 Task: Look for products in the category "Babies & Kids" from Weleda only.
Action: Mouse pressed left at (236, 107)
Screenshot: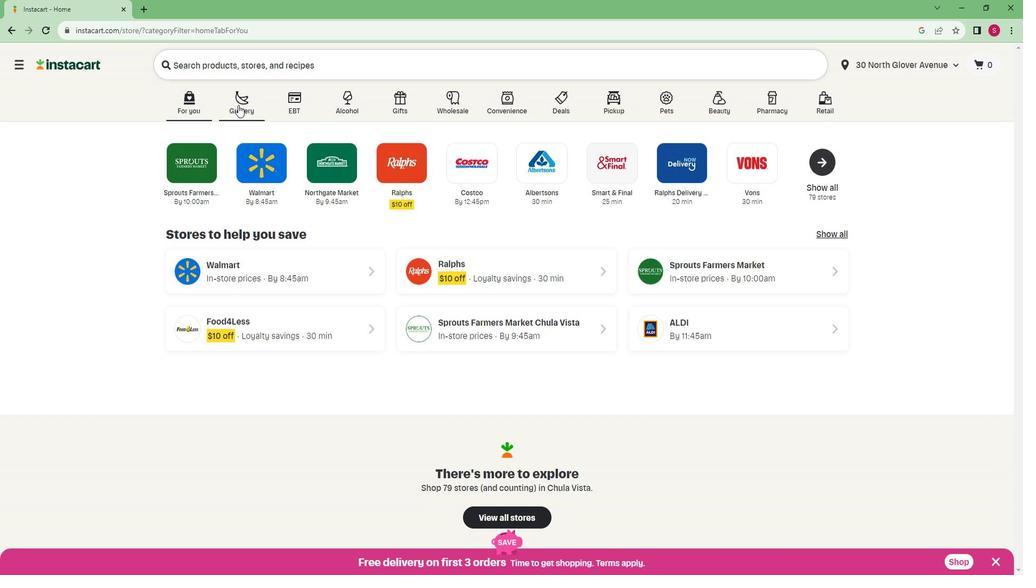 
Action: Mouse moved to (221, 292)
Screenshot: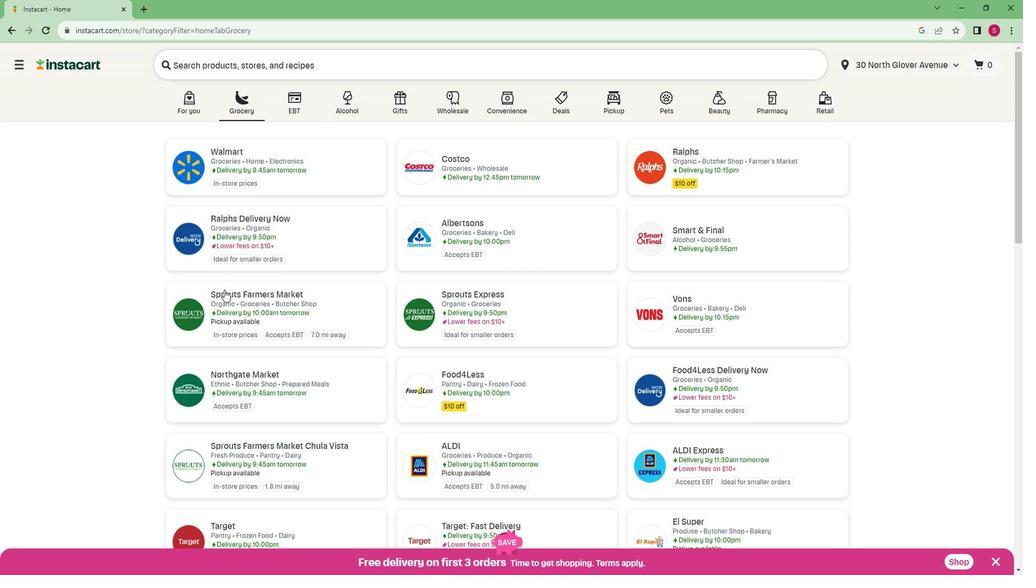 
Action: Mouse pressed left at (221, 292)
Screenshot: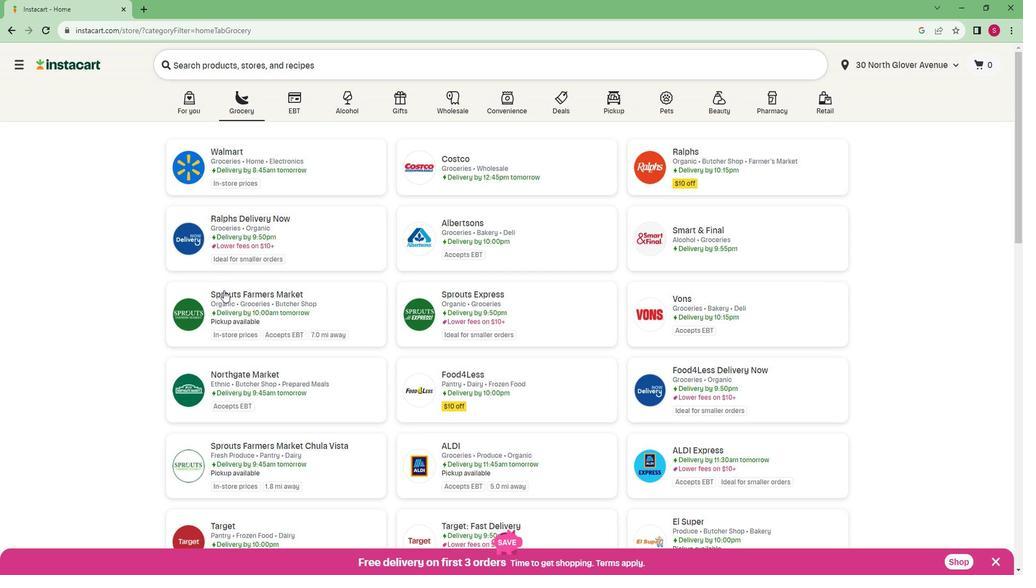 
Action: Mouse moved to (44, 412)
Screenshot: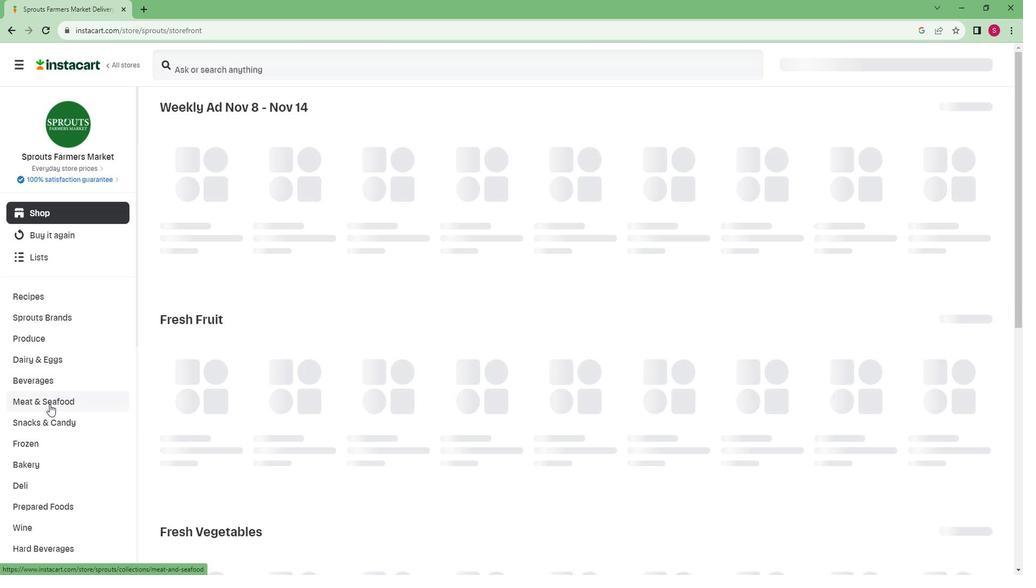 
Action: Mouse scrolled (44, 412) with delta (0, 0)
Screenshot: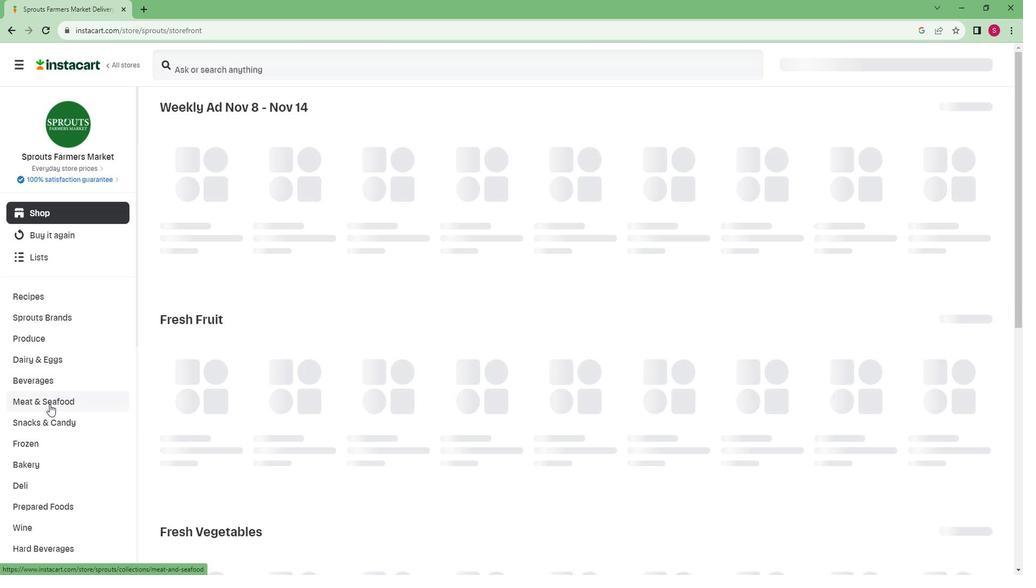 
Action: Mouse moved to (43, 414)
Screenshot: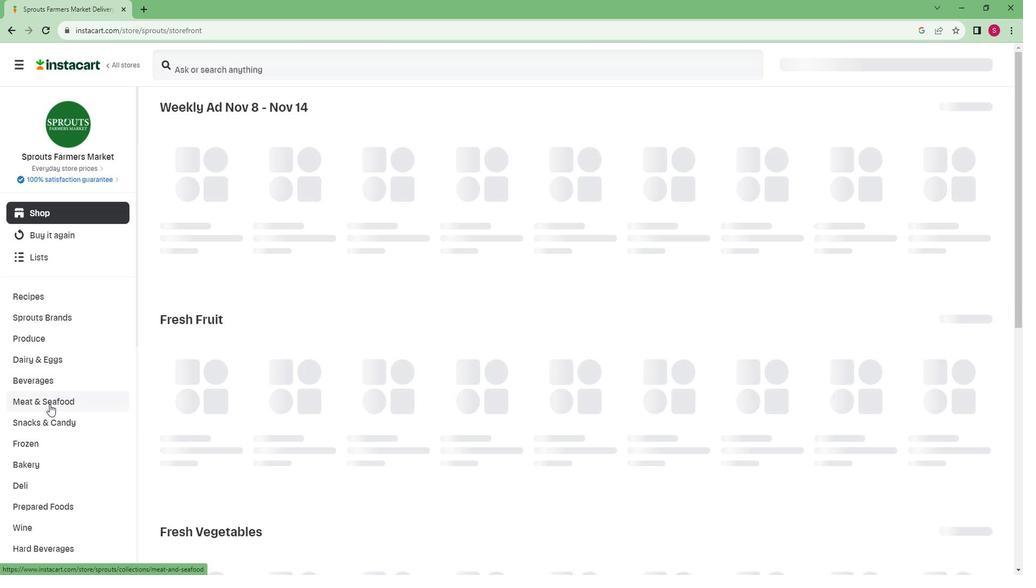 
Action: Mouse scrolled (43, 414) with delta (0, 0)
Screenshot: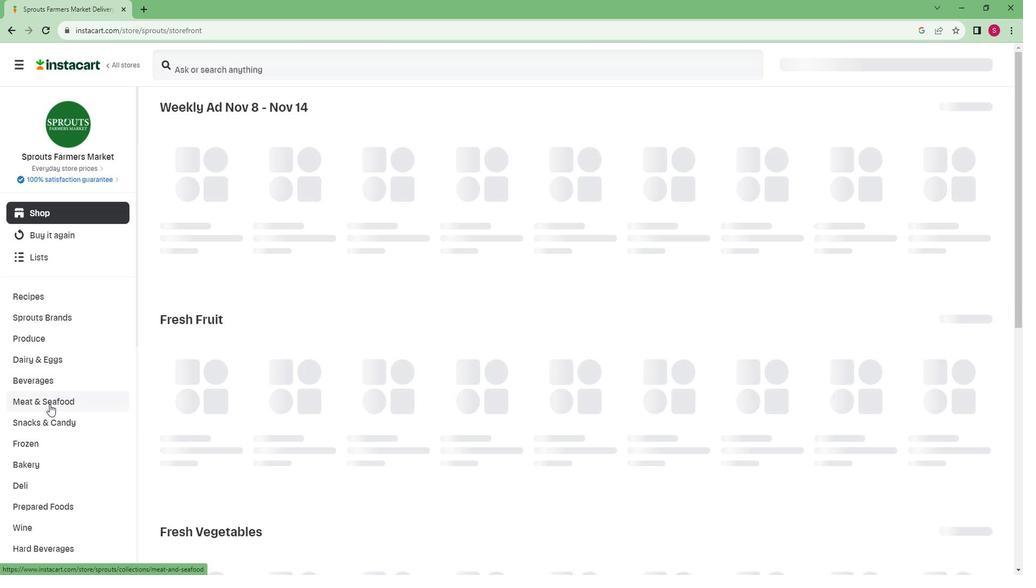 
Action: Mouse moved to (43, 416)
Screenshot: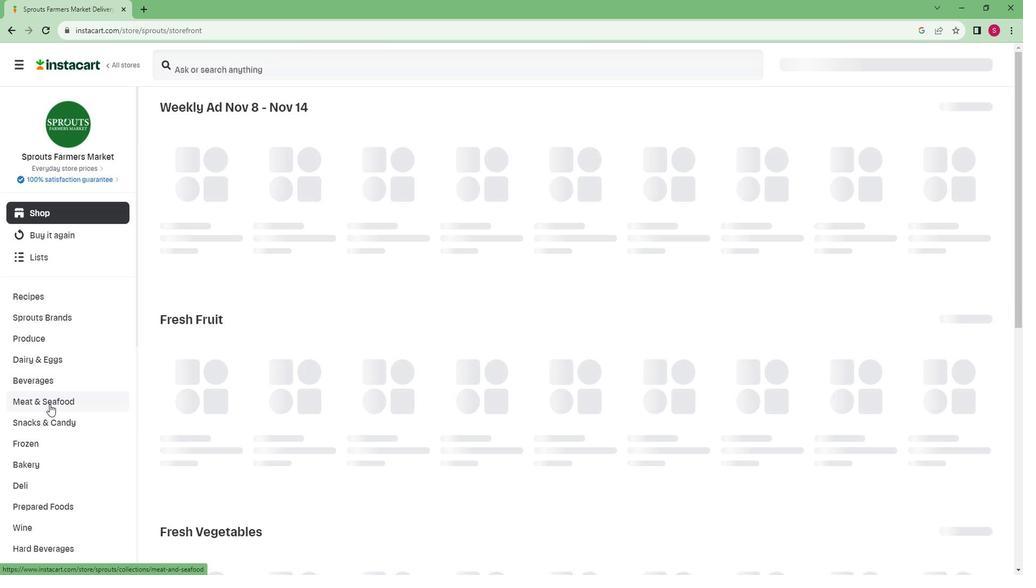 
Action: Mouse scrolled (43, 415) with delta (0, 0)
Screenshot: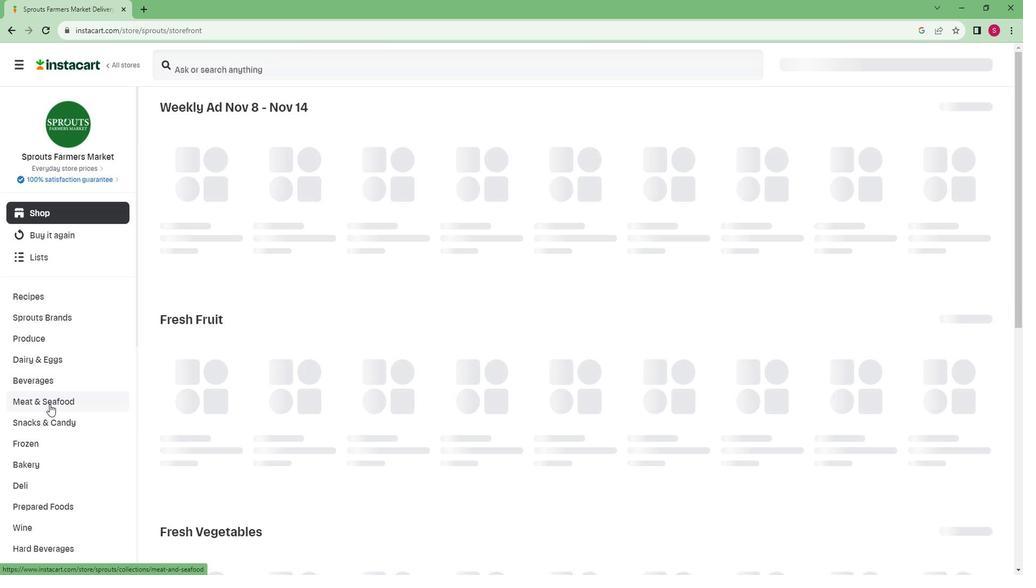 
Action: Mouse scrolled (43, 415) with delta (0, 0)
Screenshot: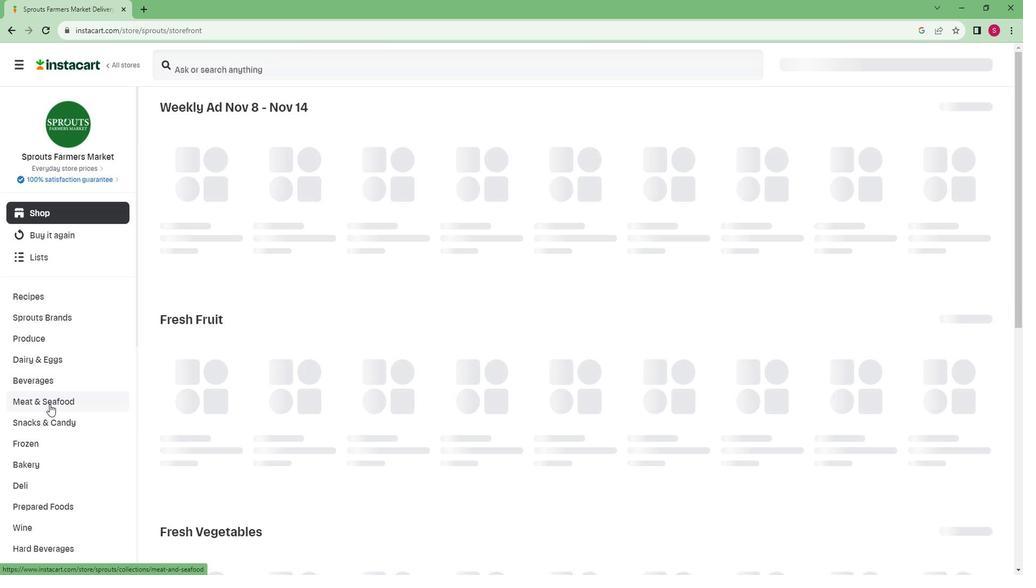 
Action: Mouse moved to (42, 416)
Screenshot: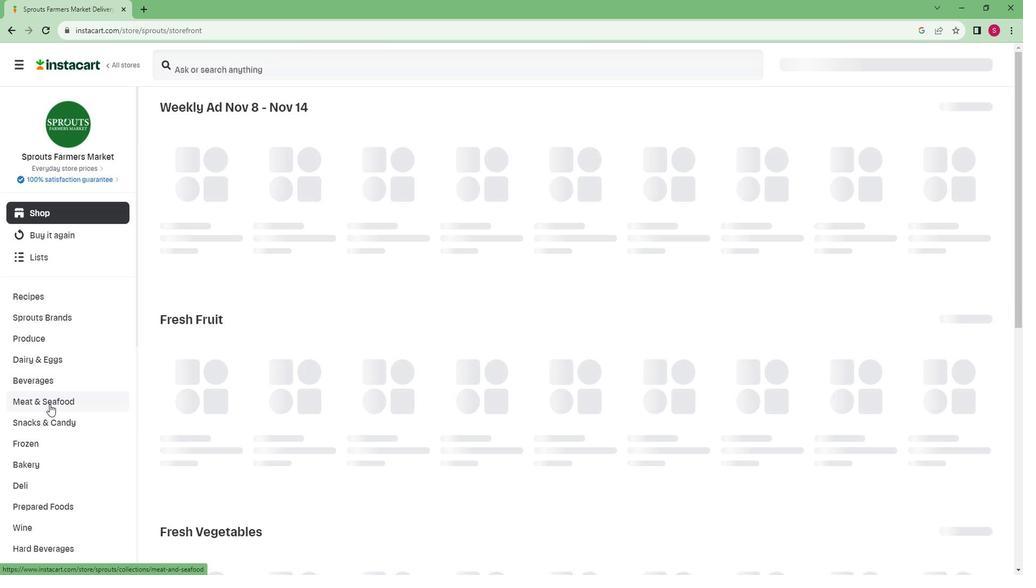 
Action: Mouse scrolled (42, 415) with delta (0, 0)
Screenshot: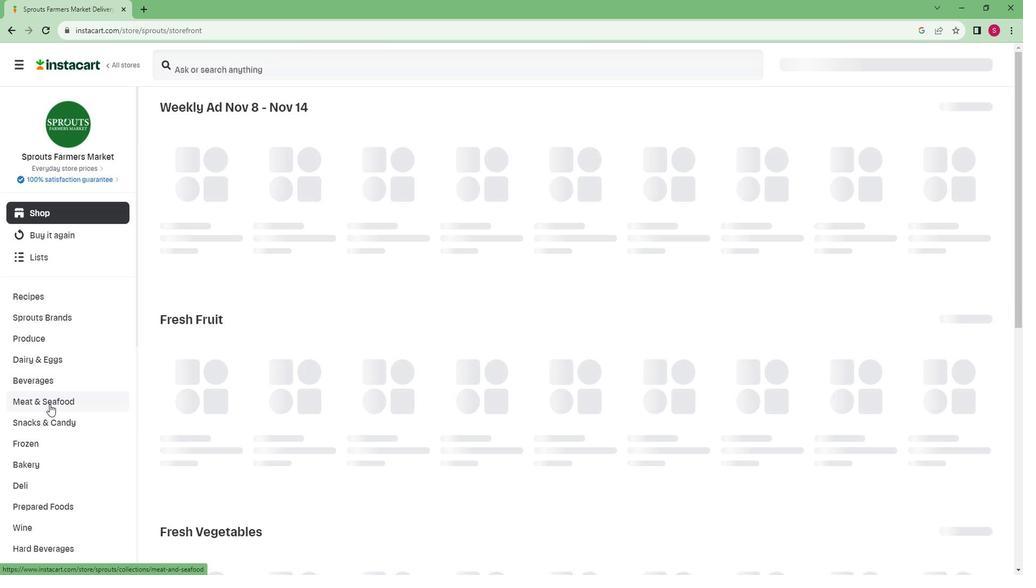 
Action: Mouse moved to (45, 407)
Screenshot: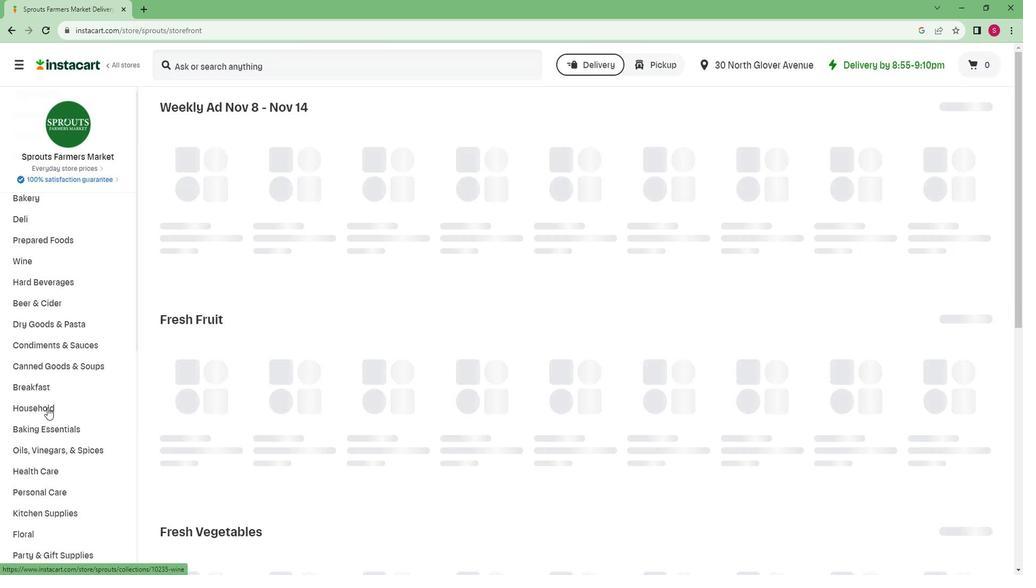 
Action: Mouse scrolled (45, 407) with delta (0, 0)
Screenshot: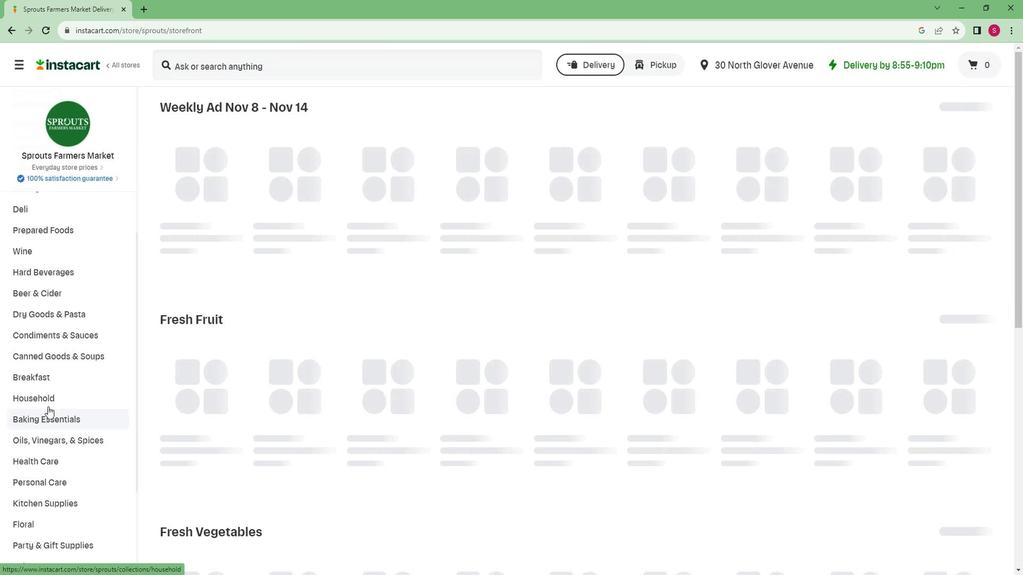
Action: Mouse scrolled (45, 407) with delta (0, 0)
Screenshot: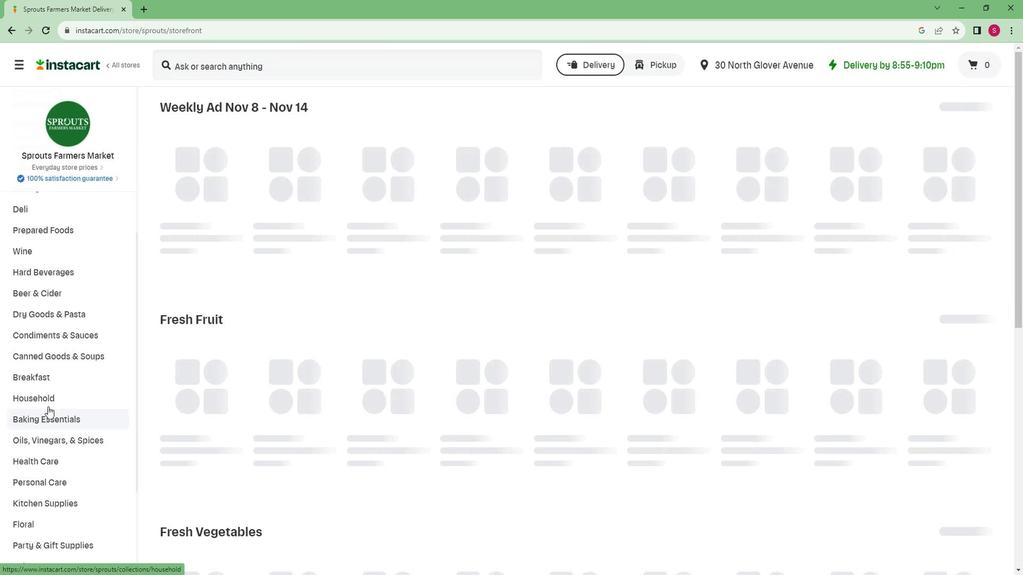 
Action: Mouse scrolled (45, 407) with delta (0, 0)
Screenshot: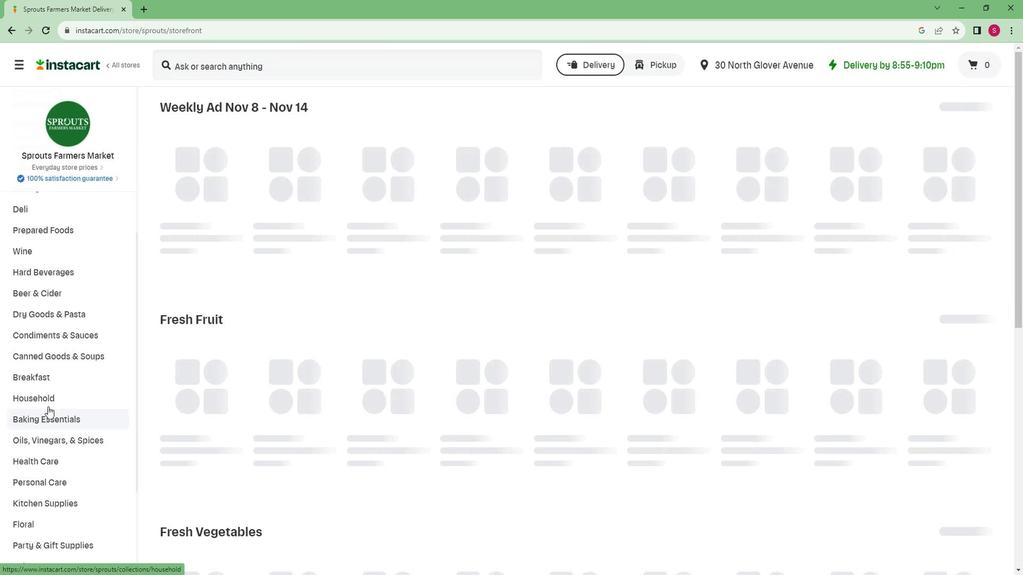 
Action: Mouse scrolled (45, 407) with delta (0, 0)
Screenshot: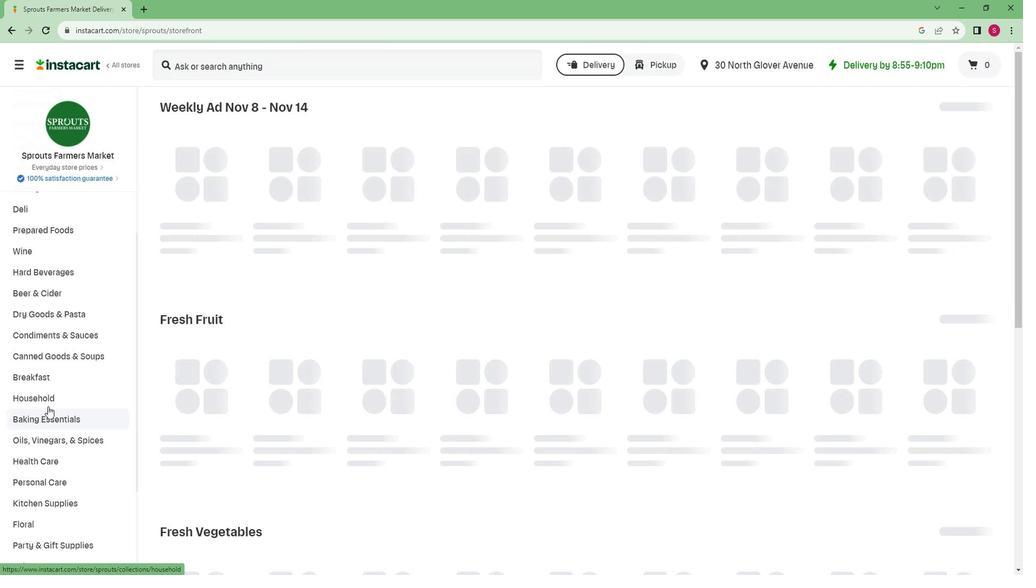 
Action: Mouse scrolled (45, 407) with delta (0, 0)
Screenshot: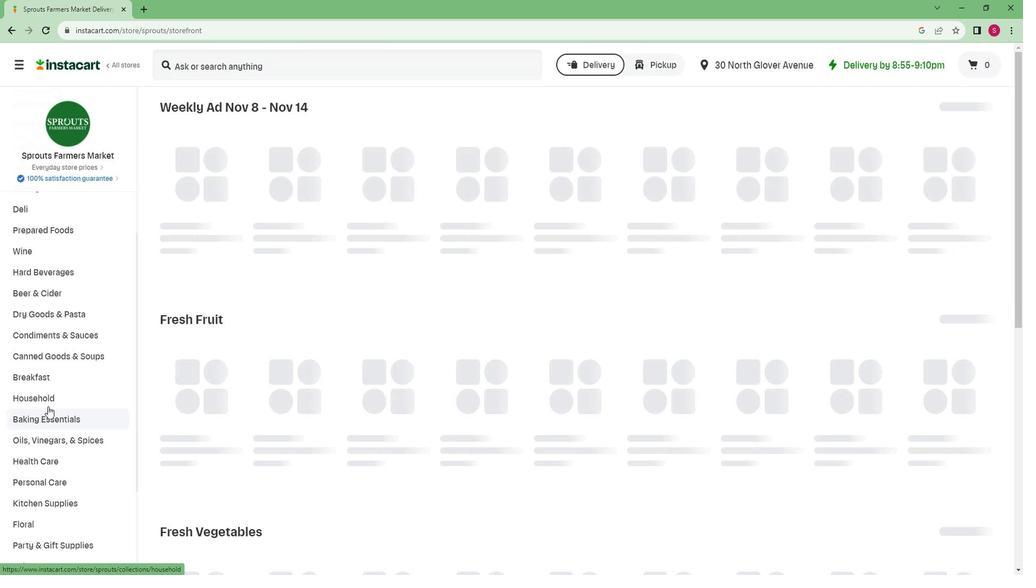 
Action: Mouse scrolled (45, 407) with delta (0, 0)
Screenshot: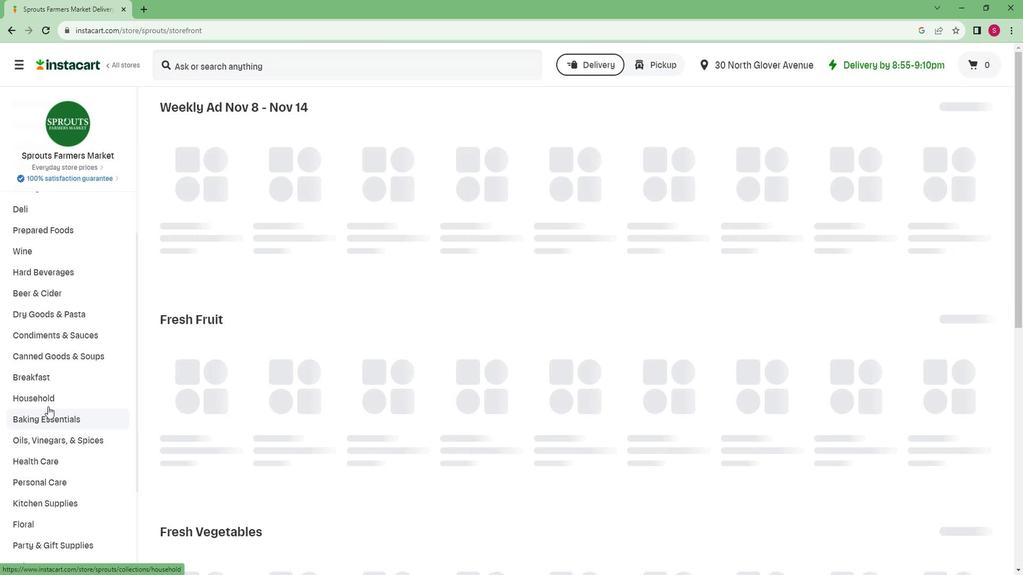 
Action: Mouse moved to (26, 536)
Screenshot: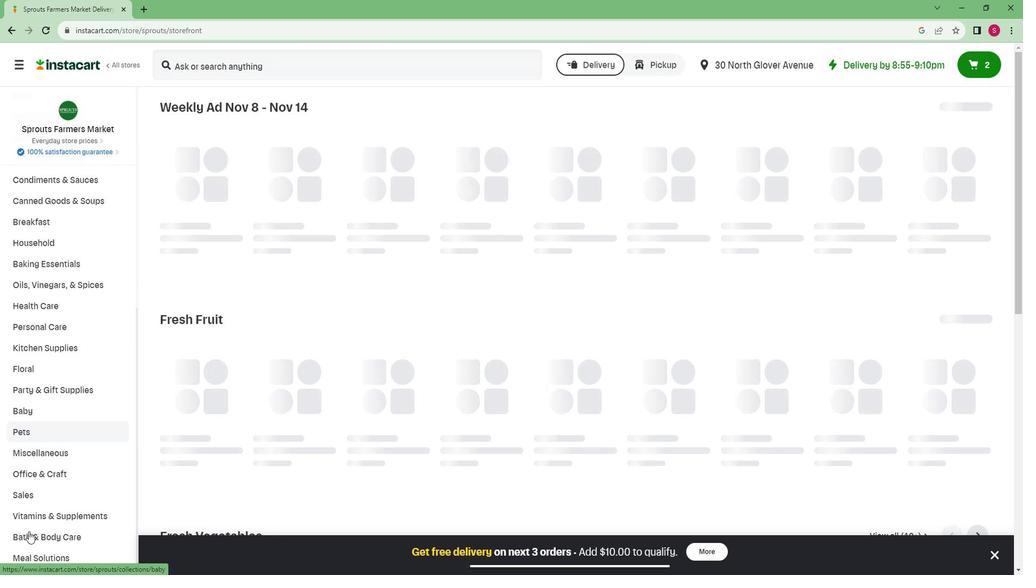 
Action: Mouse pressed left at (26, 536)
Screenshot: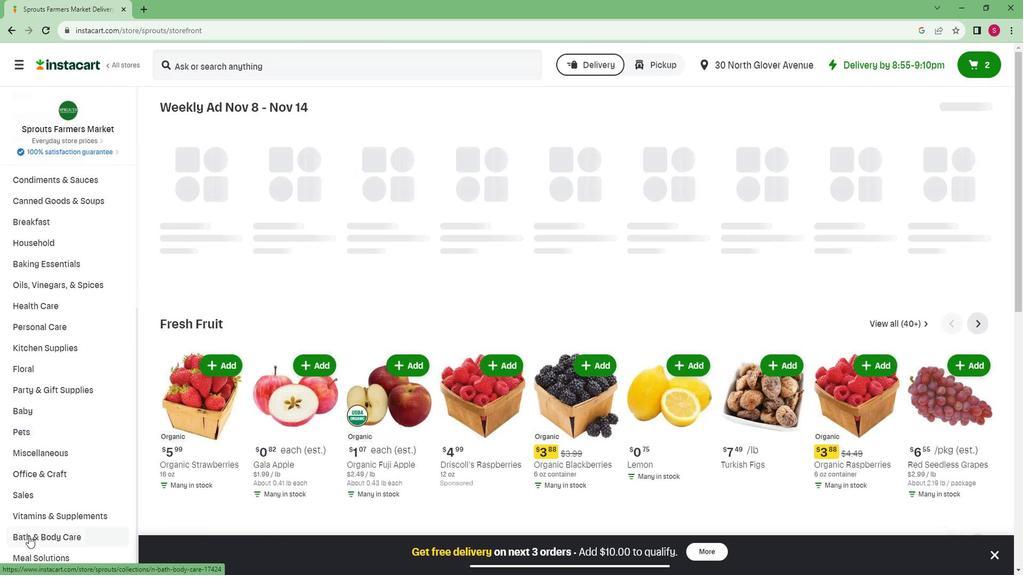 
Action: Mouse moved to (33, 516)
Screenshot: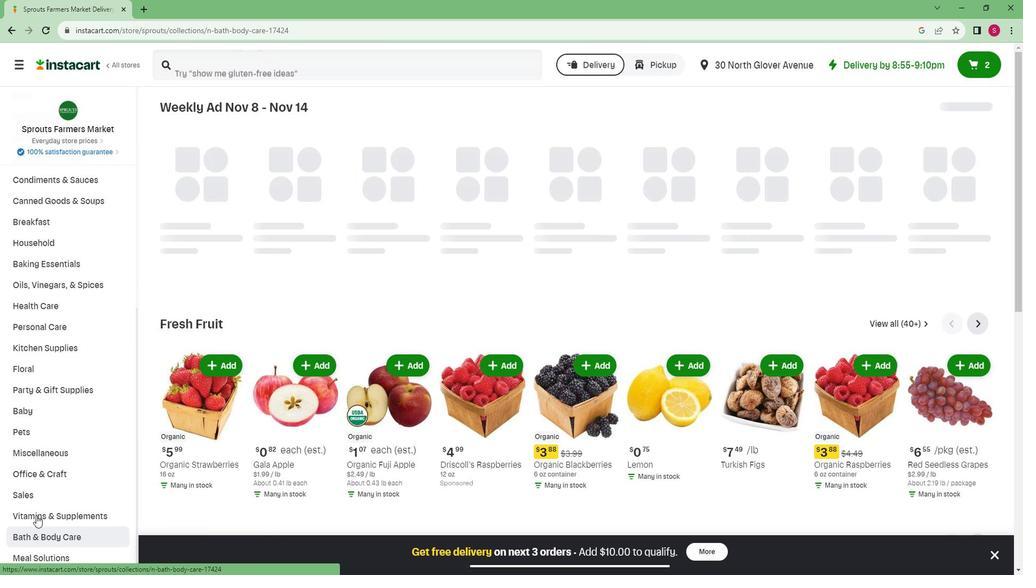 
Action: Mouse scrolled (33, 515) with delta (0, 0)
Screenshot: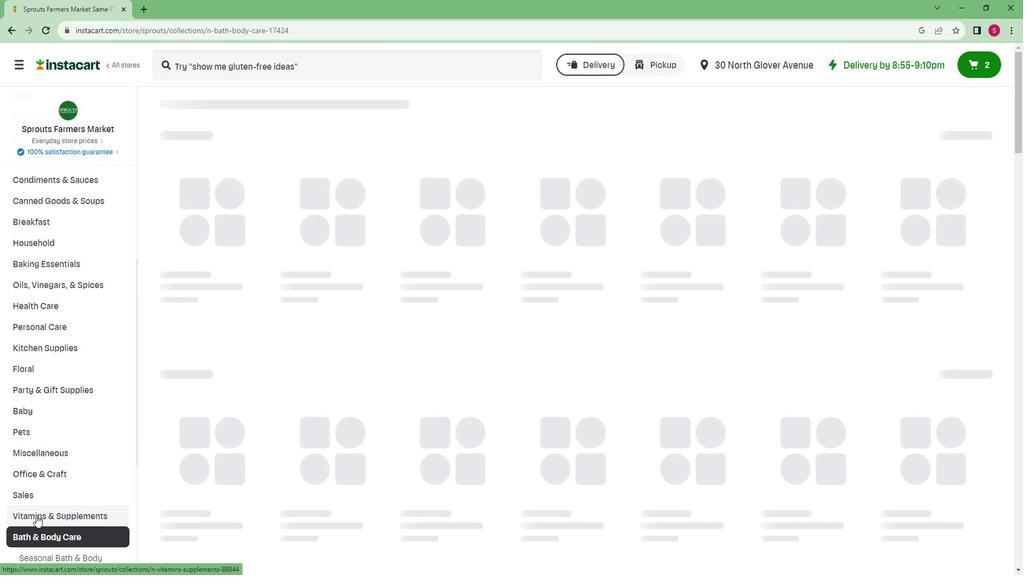 
Action: Mouse scrolled (33, 515) with delta (0, 0)
Screenshot: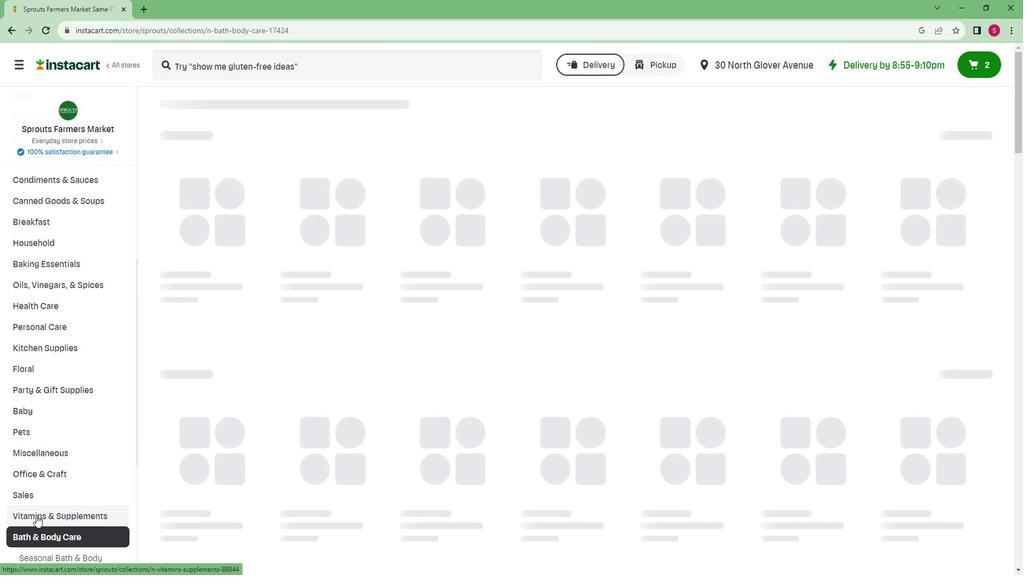 
Action: Mouse scrolled (33, 515) with delta (0, 0)
Screenshot: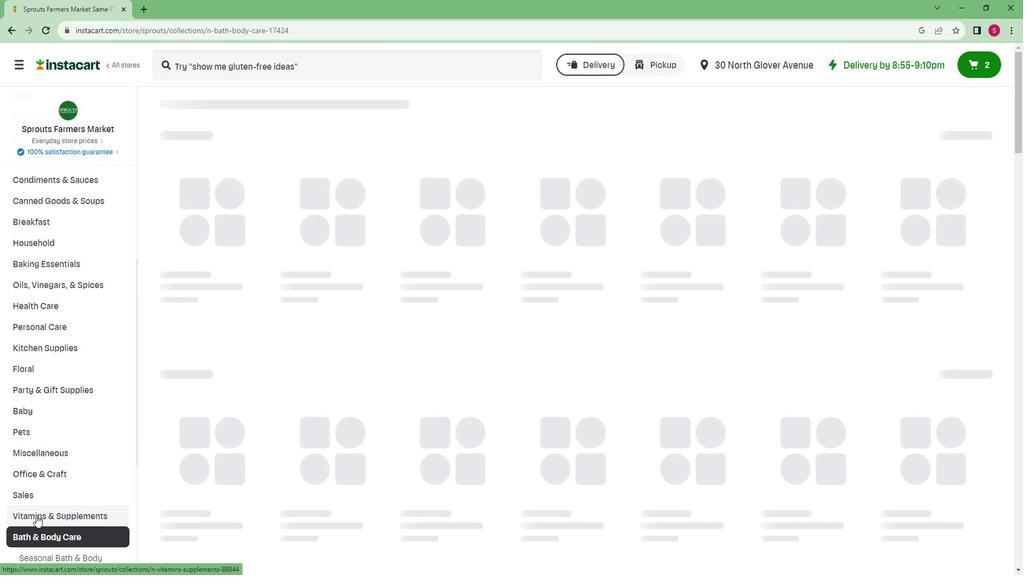 
Action: Mouse scrolled (33, 515) with delta (0, 0)
Screenshot: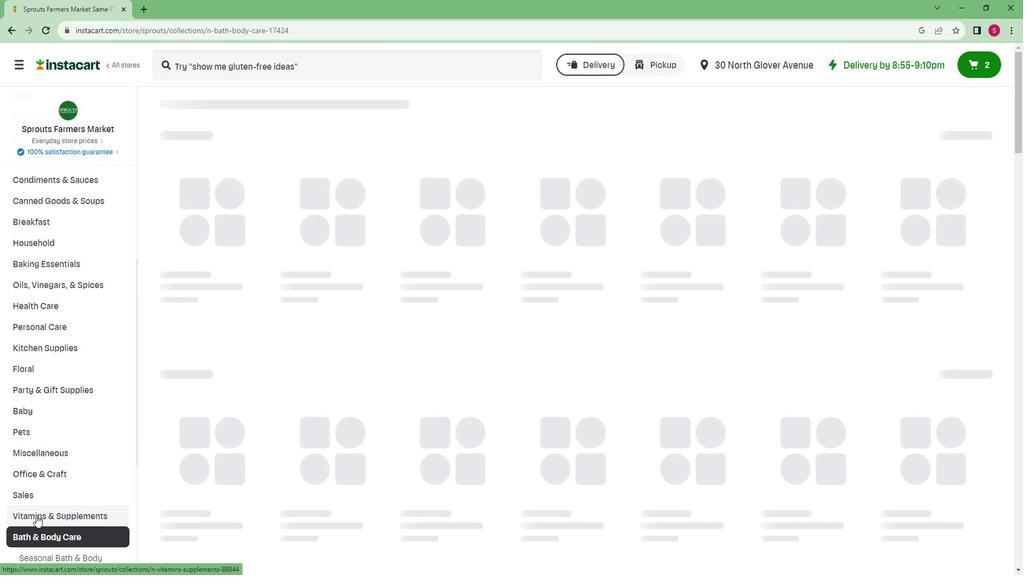 
Action: Mouse scrolled (33, 515) with delta (0, 0)
Screenshot: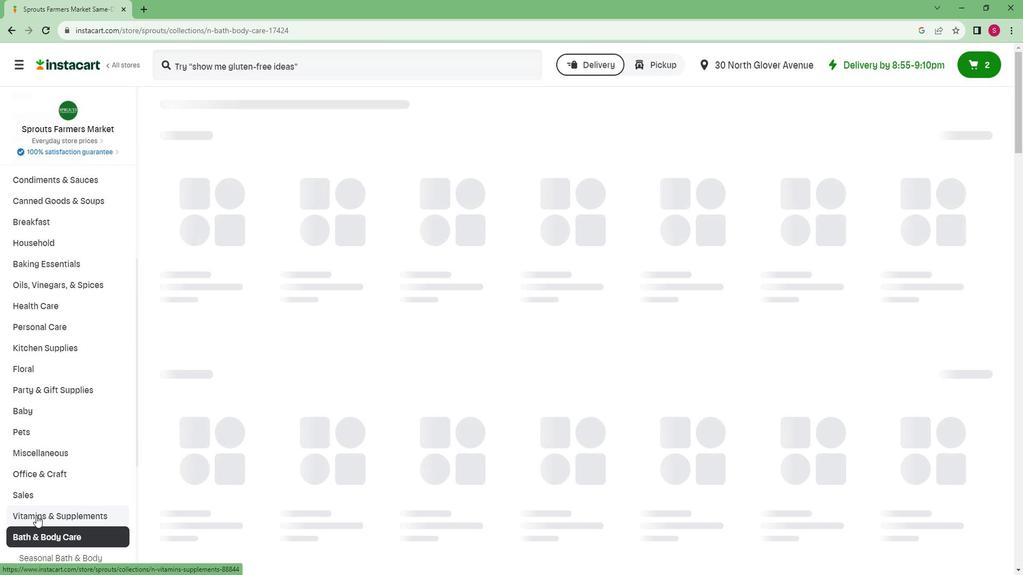 
Action: Mouse scrolled (33, 515) with delta (0, 0)
Screenshot: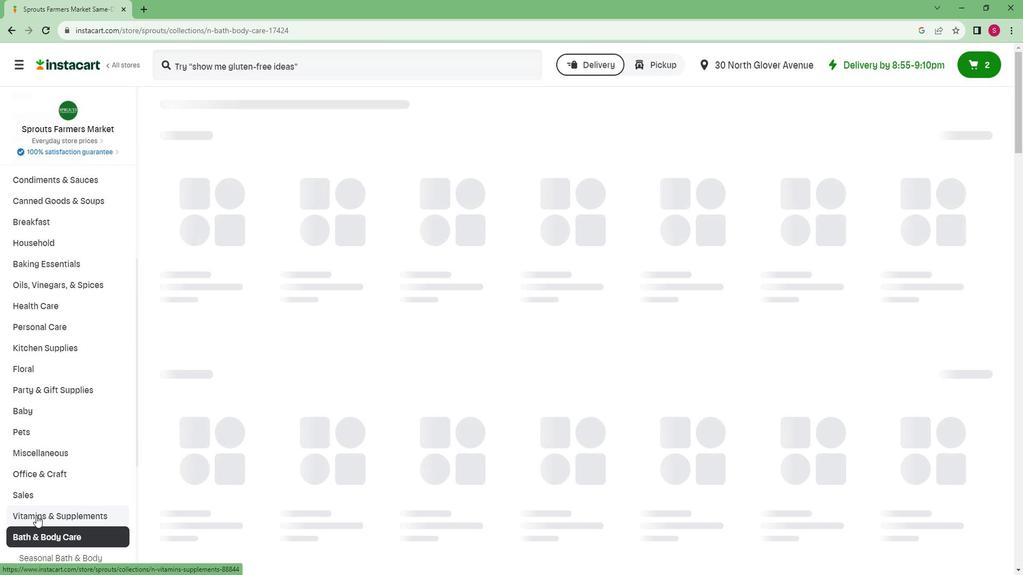 
Action: Mouse moved to (26, 513)
Screenshot: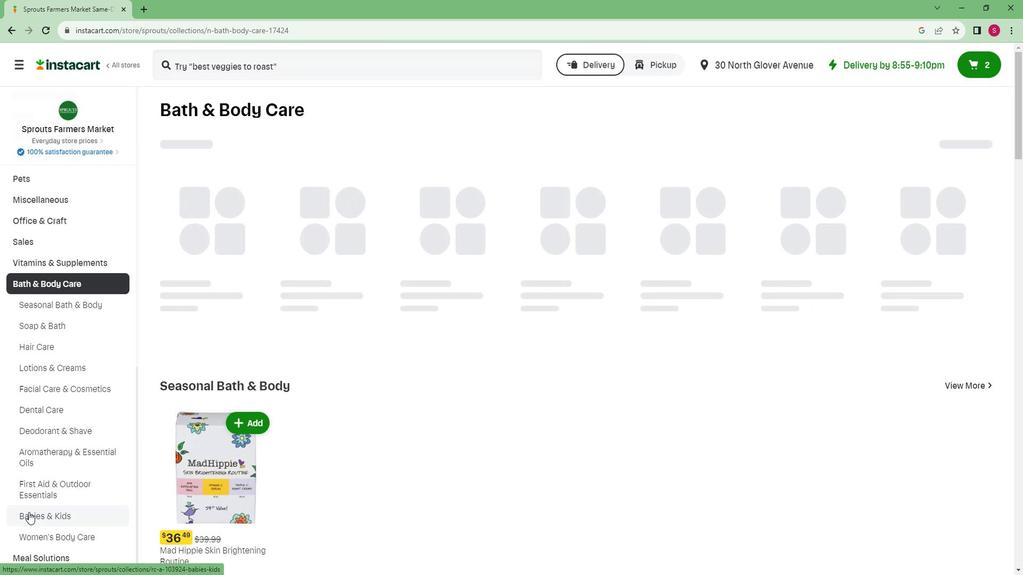 
Action: Mouse pressed left at (26, 513)
Screenshot: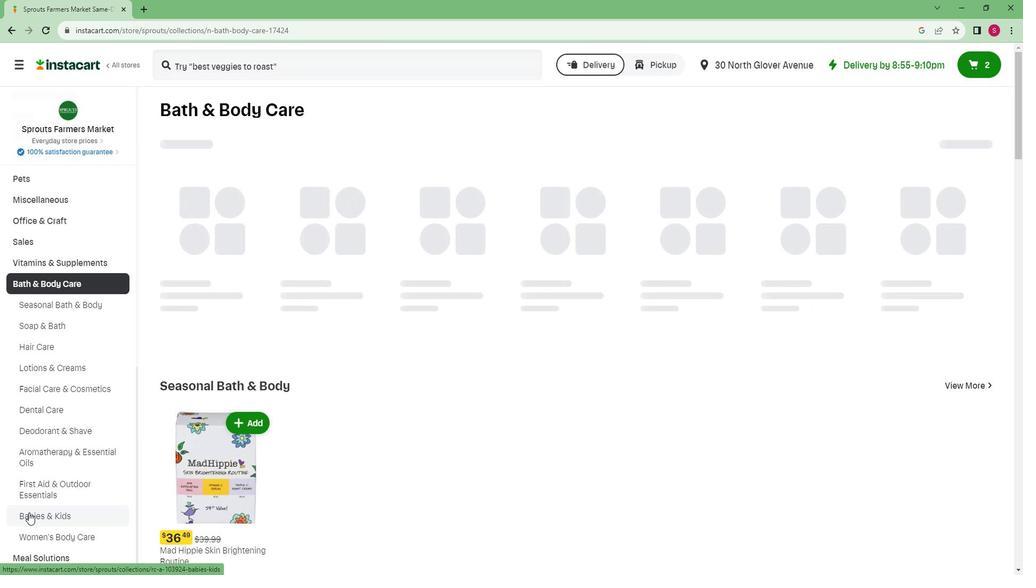 
Action: Mouse moved to (231, 154)
Screenshot: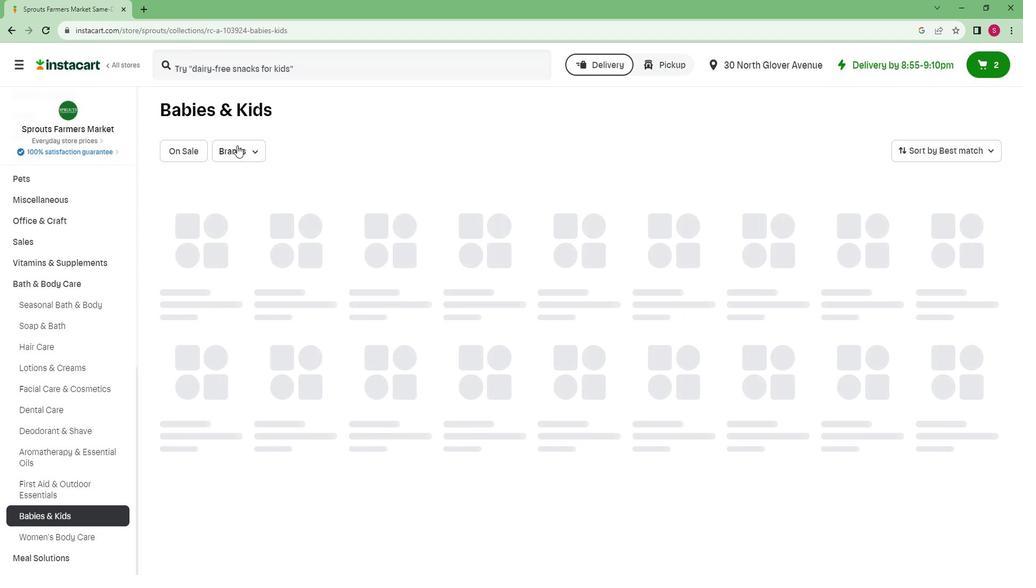 
Action: Mouse pressed left at (231, 154)
Screenshot: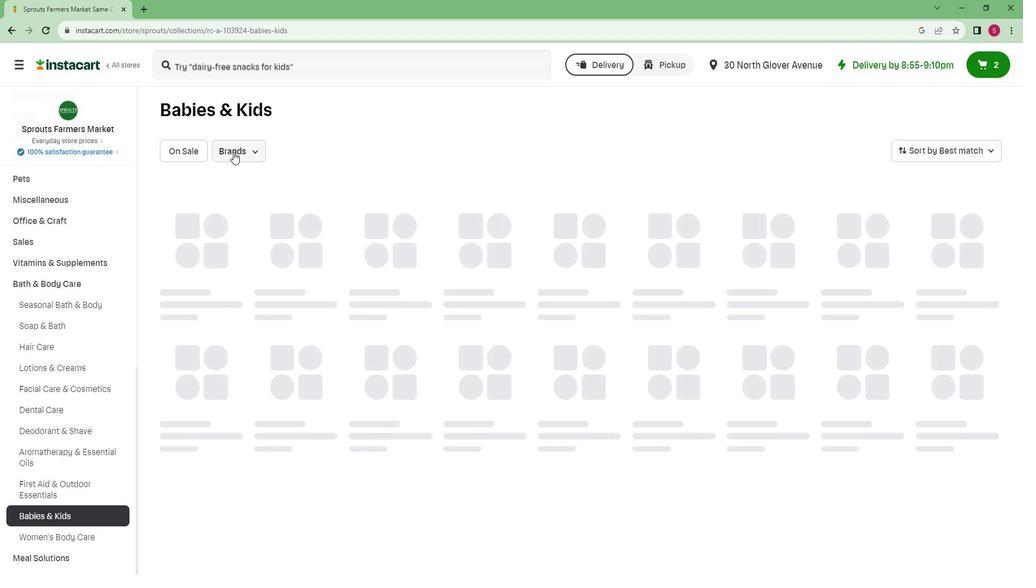 
Action: Mouse moved to (223, 319)
Screenshot: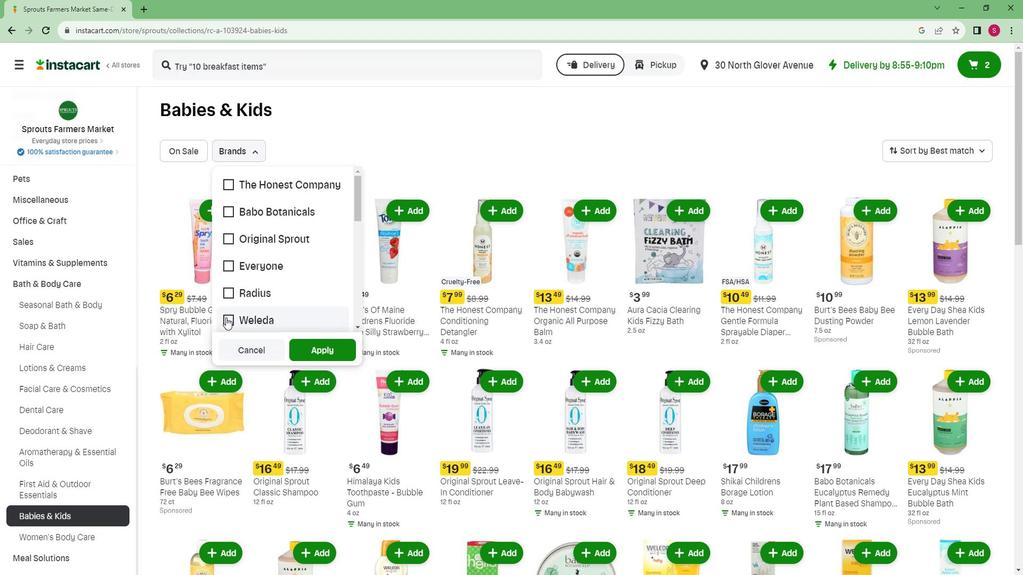
Action: Mouse pressed left at (223, 319)
Screenshot: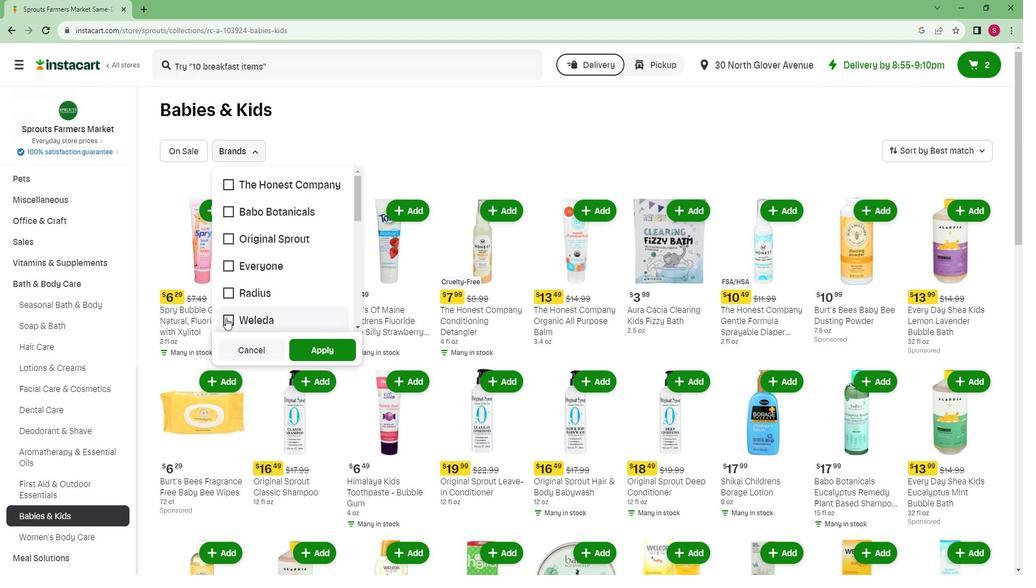 
Action: Mouse moved to (322, 342)
Screenshot: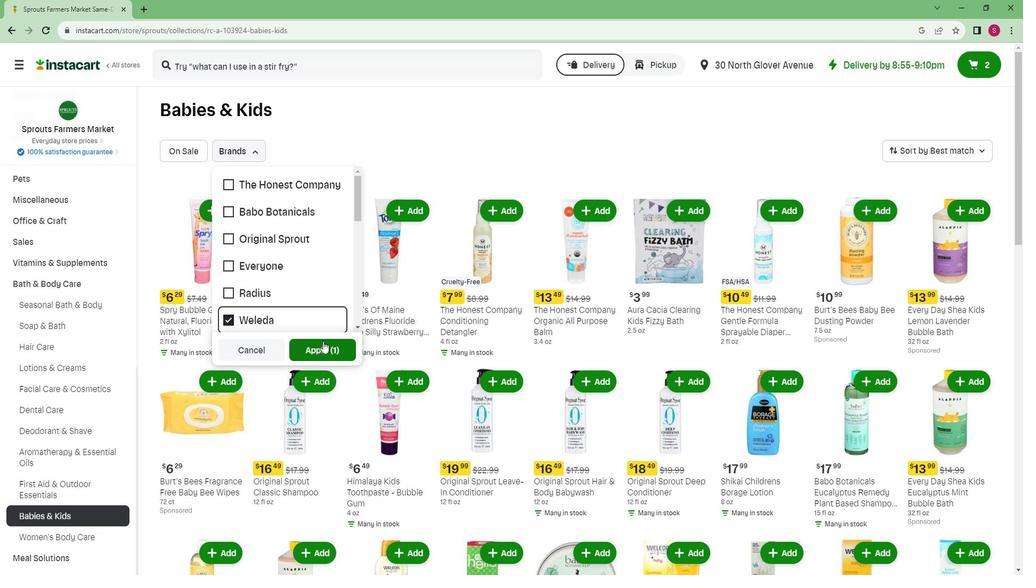 
Action: Mouse pressed left at (322, 342)
Screenshot: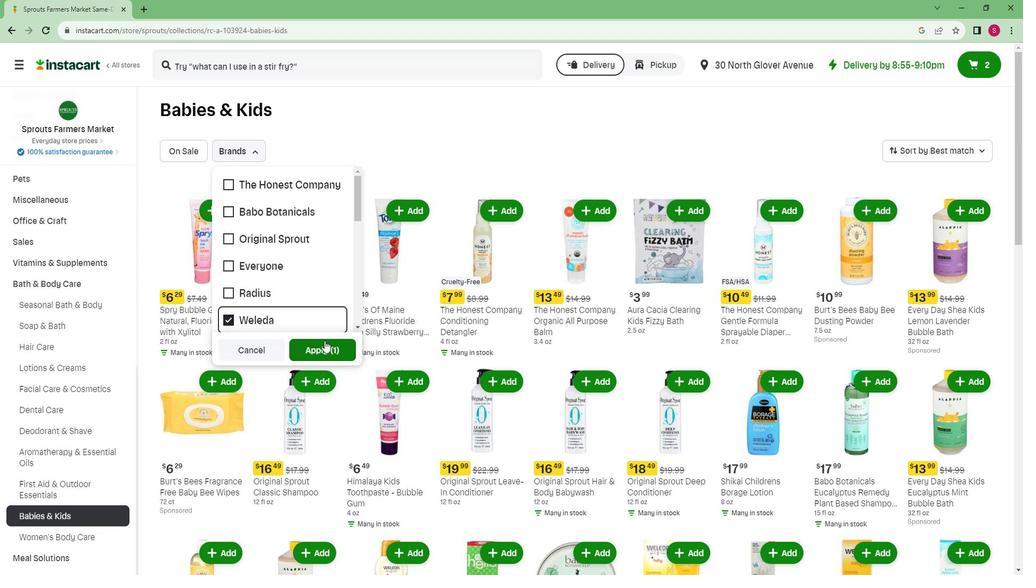 
